 Task: Hover over an attachment icon to preview the file type.
Action: Mouse moved to (87, 93)
Screenshot: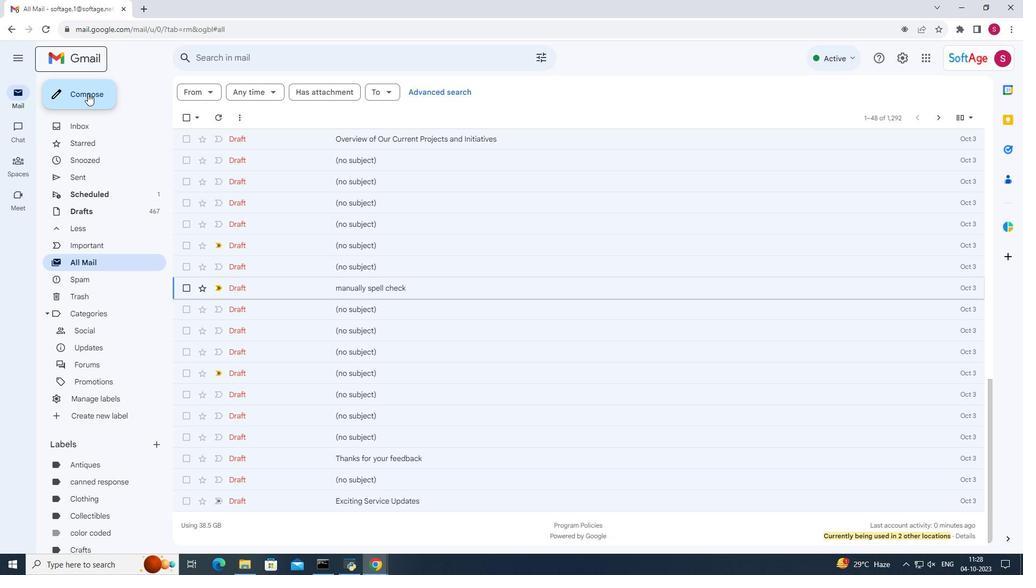 
Action: Mouse pressed left at (87, 93)
Screenshot: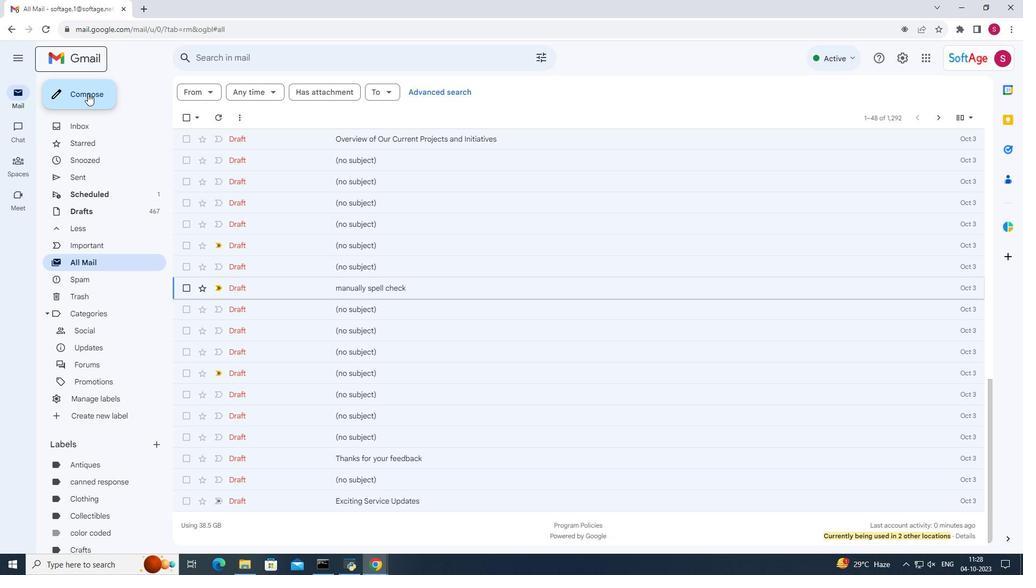 
Action: Mouse moved to (747, 253)
Screenshot: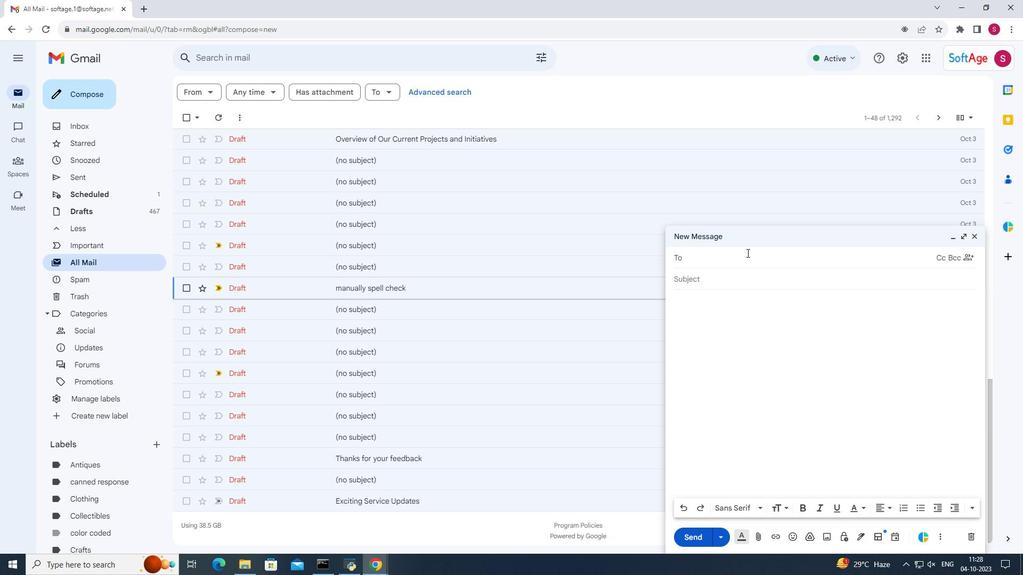 
Action: Key pressed s
Screenshot: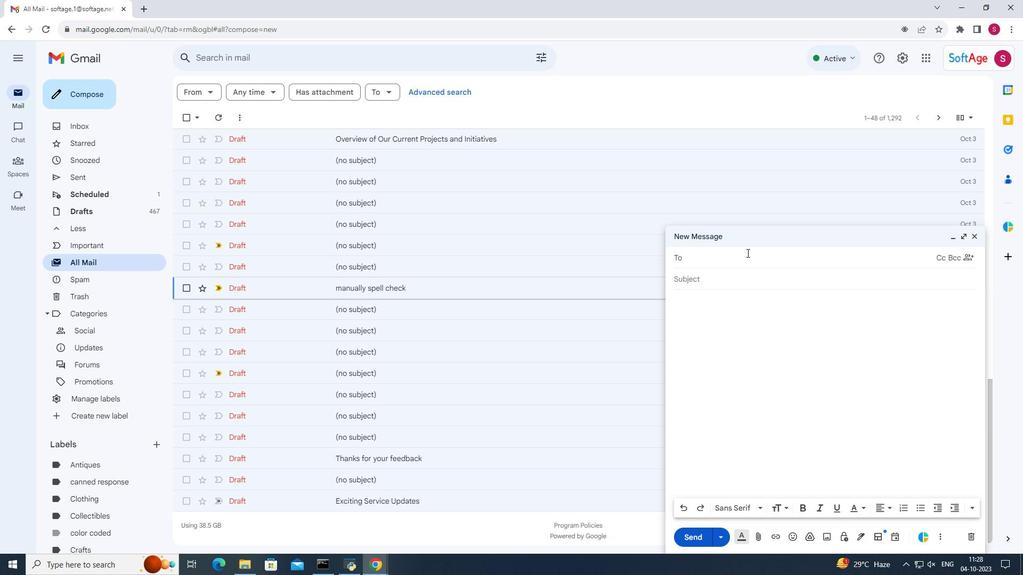
Action: Mouse moved to (721, 242)
Screenshot: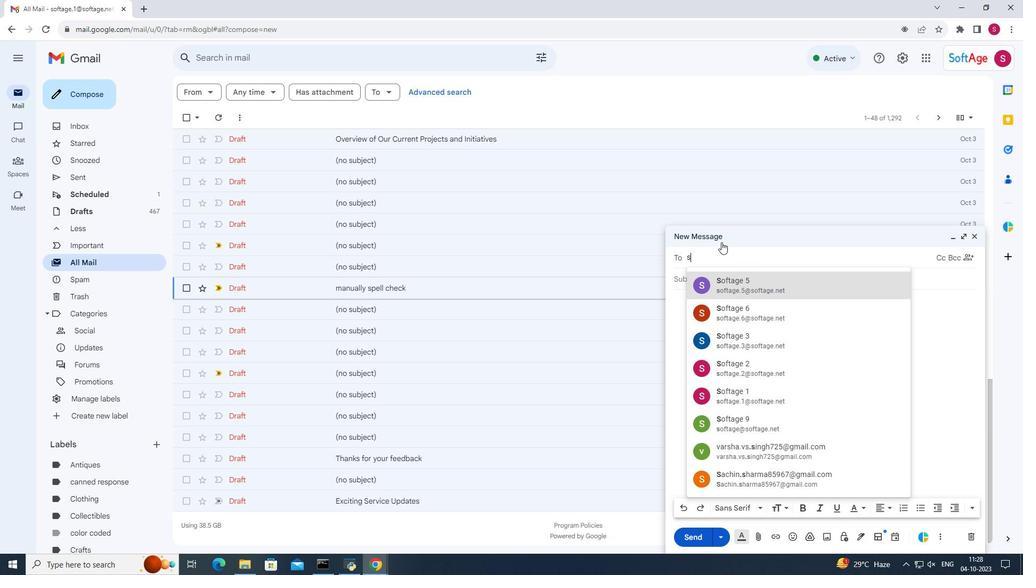 
Action: Key pressed oftage.1<Key.shift><Key.shift><Key.shift><Key.shift><Key.shift><Key.shift>@softage.net<Key.enter>
Screenshot: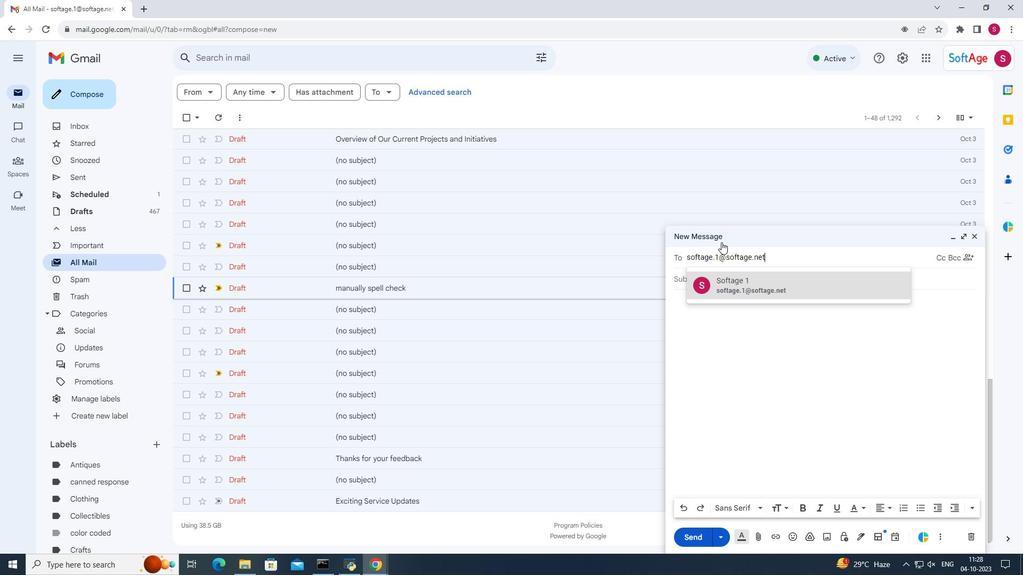 
Action: Mouse moved to (719, 291)
Screenshot: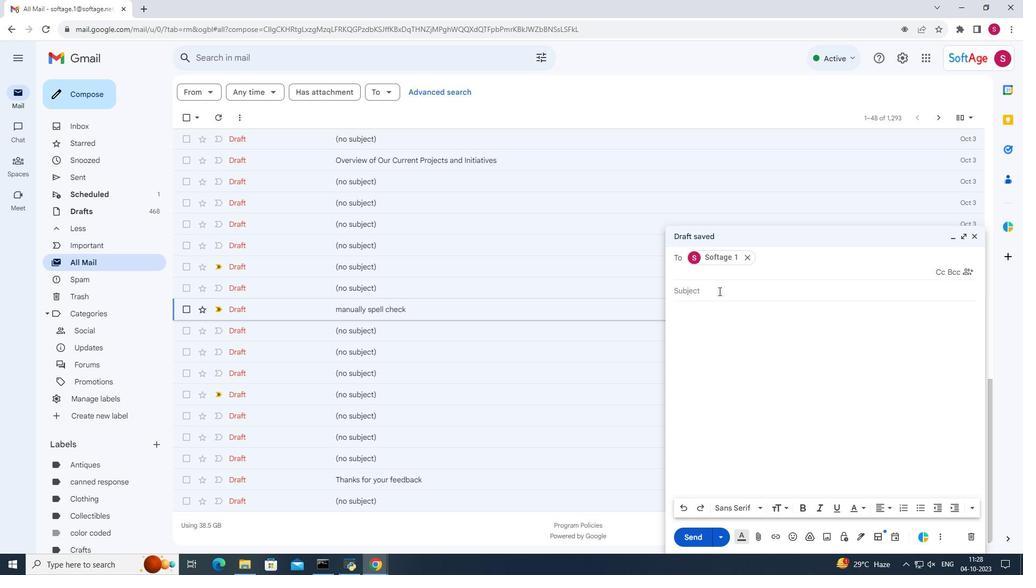 
Action: Mouse pressed left at (719, 291)
Screenshot: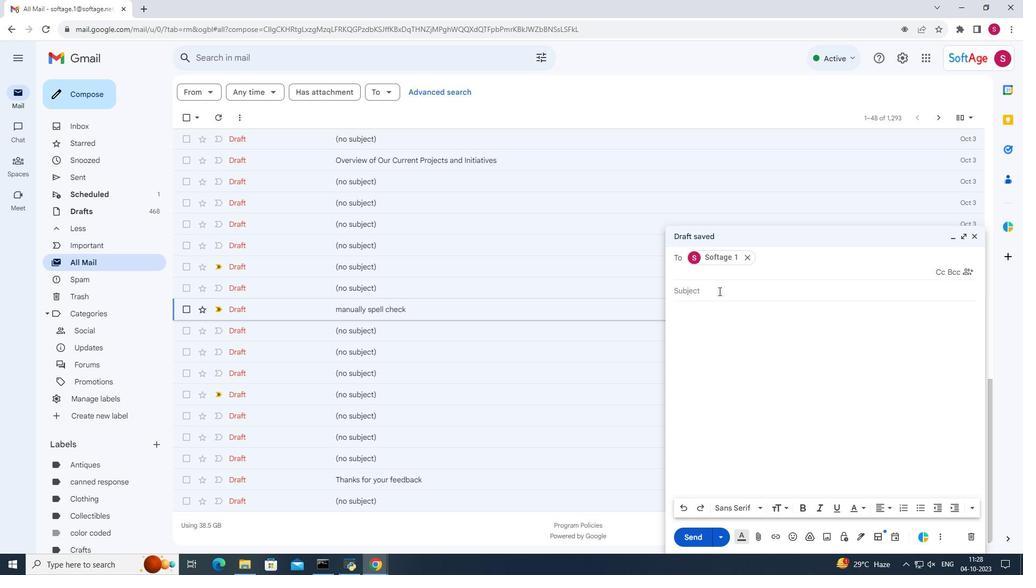 
Action: Mouse pressed left at (719, 291)
Screenshot: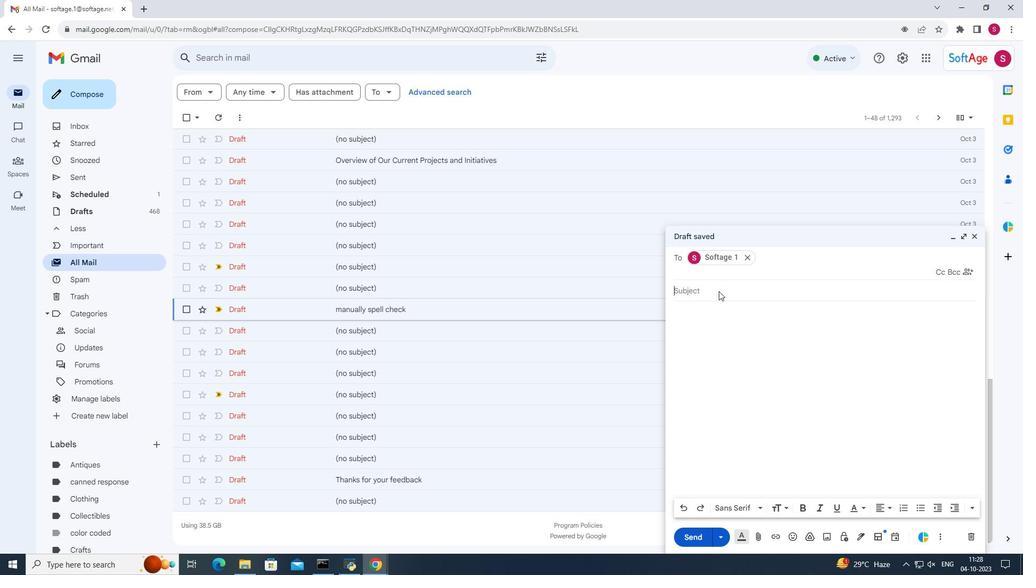
Action: Mouse moved to (759, 541)
Screenshot: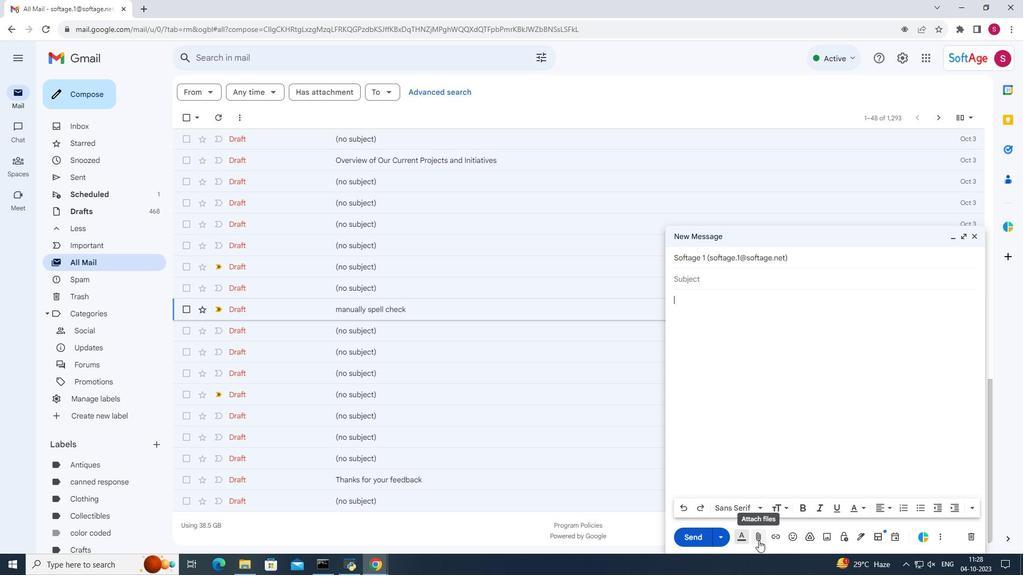 
